 Task: Select the schedule "Working hours".
Action: Mouse moved to (570, 263)
Screenshot: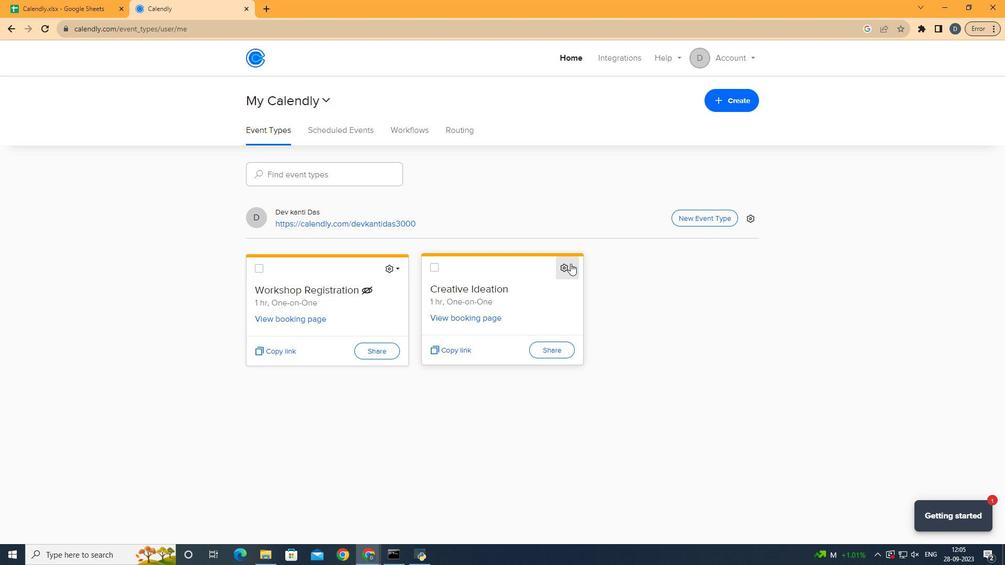 
Action: Mouse pressed left at (570, 263)
Screenshot: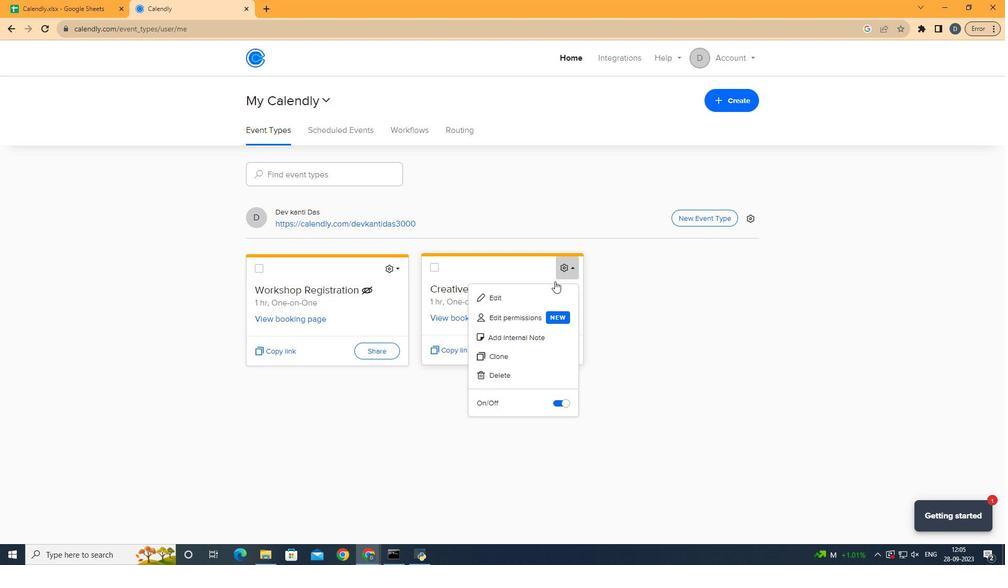 
Action: Mouse moved to (533, 300)
Screenshot: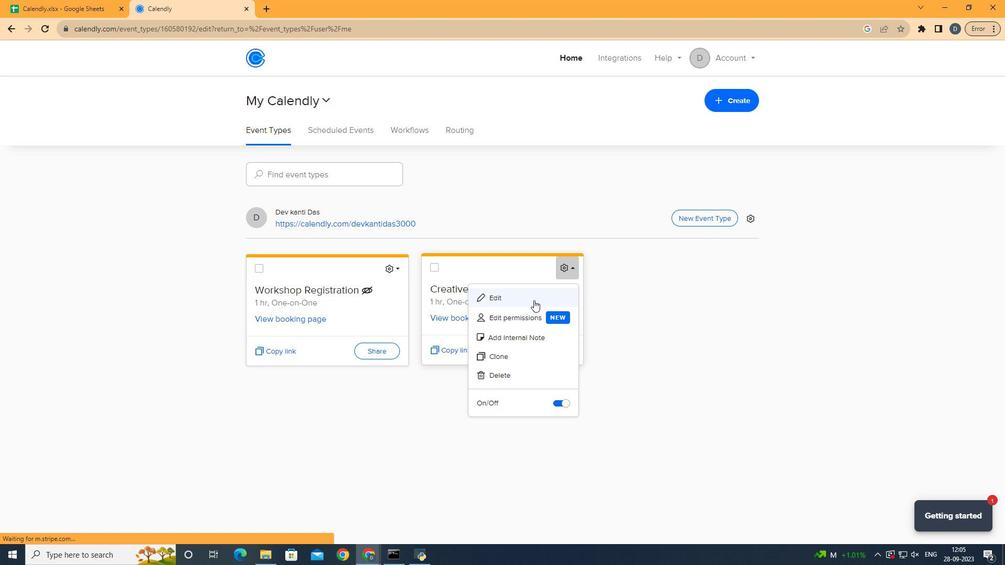 
Action: Mouse pressed left at (533, 300)
Screenshot: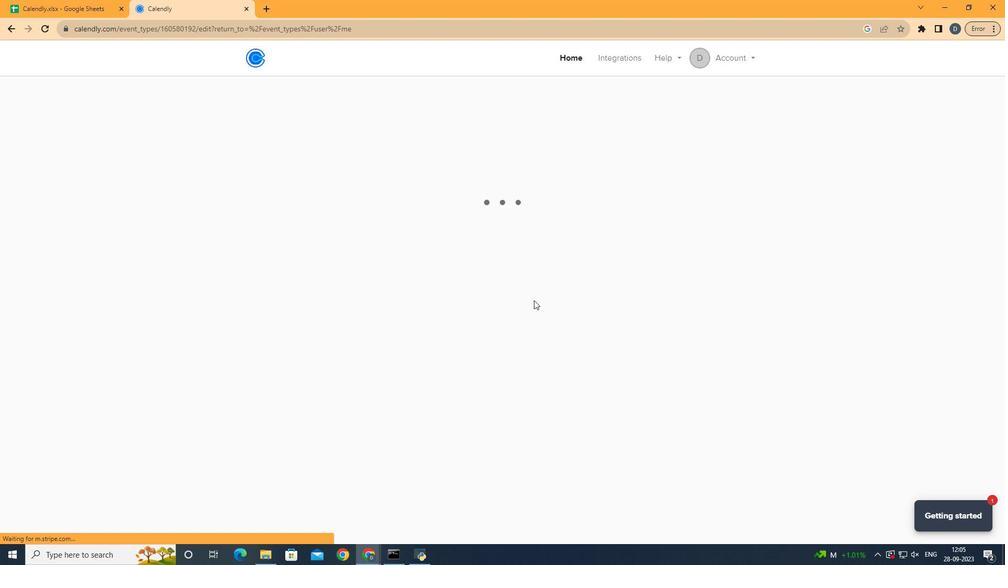 
Action: Mouse moved to (428, 229)
Screenshot: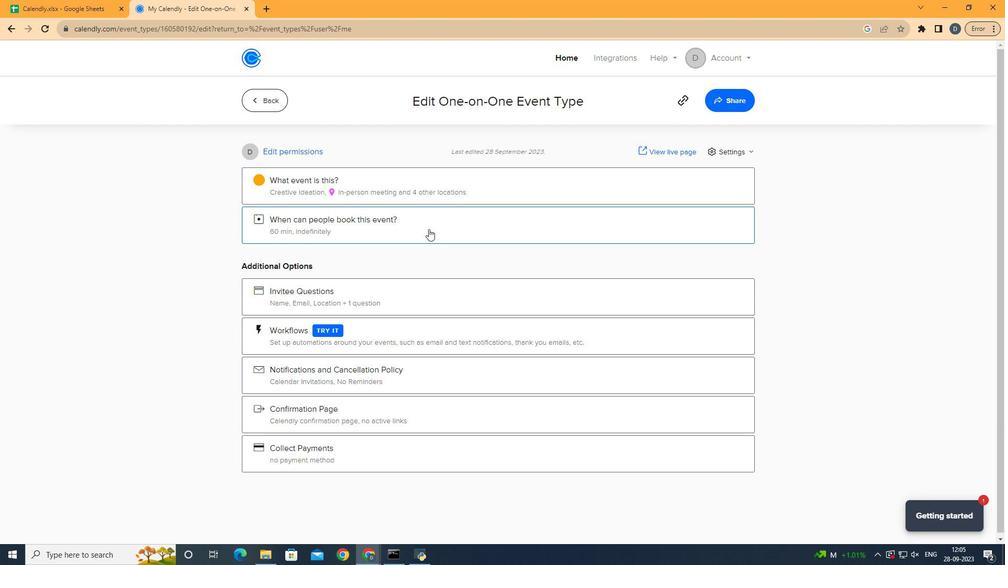 
Action: Mouse pressed left at (428, 229)
Screenshot: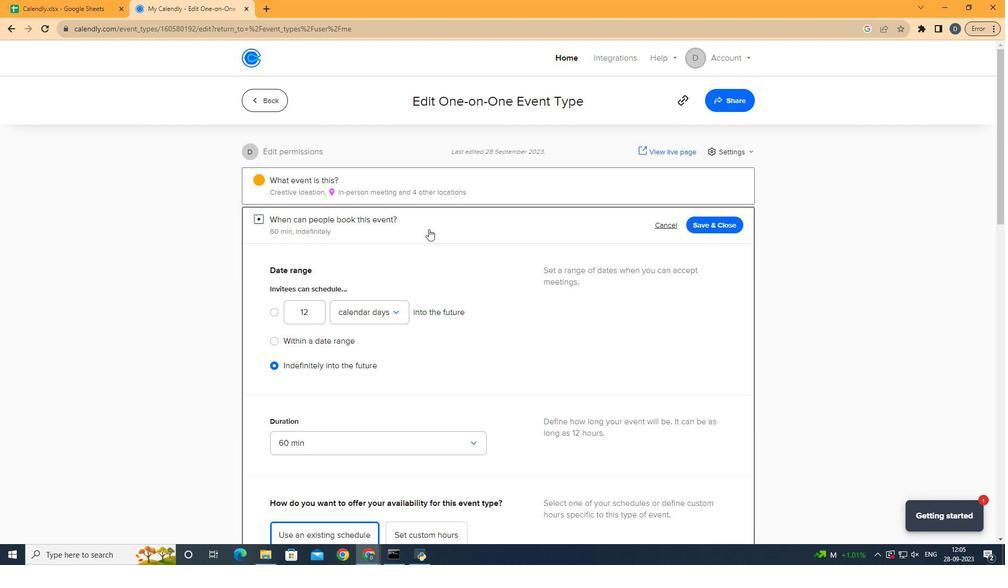 
Action: Mouse moved to (463, 304)
Screenshot: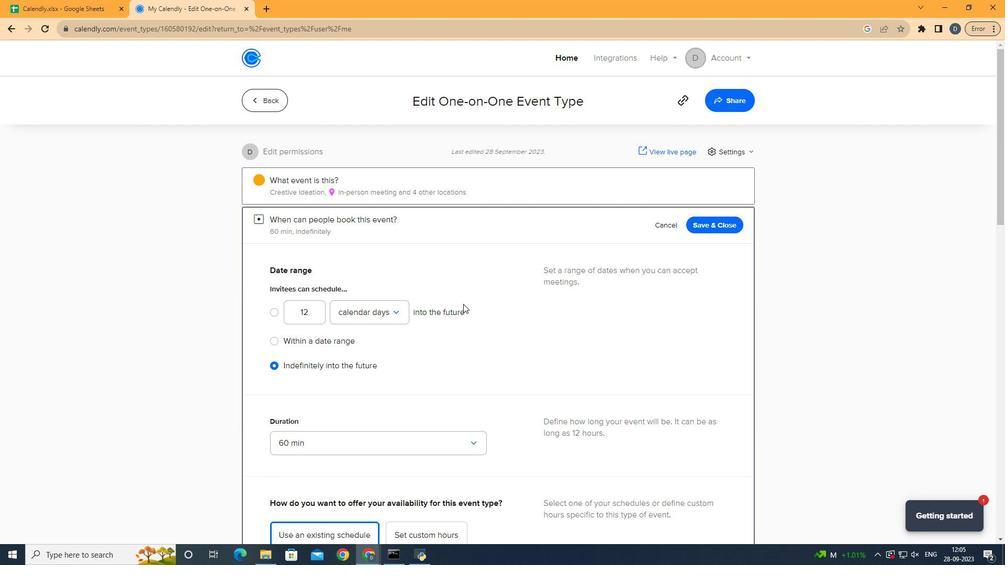 
Action: Mouse scrolled (463, 303) with delta (0, 0)
Screenshot: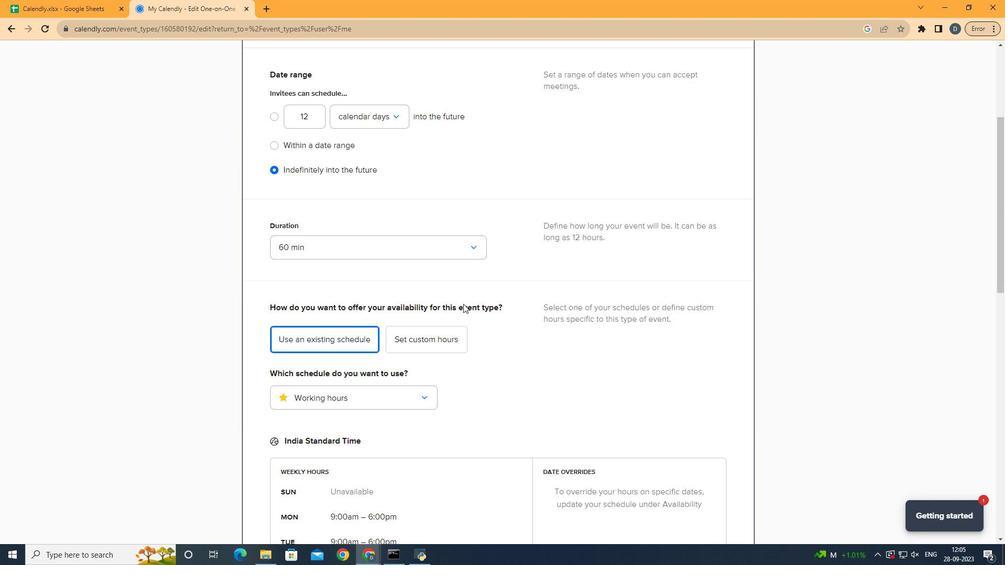 
Action: Mouse scrolled (463, 303) with delta (0, 0)
Screenshot: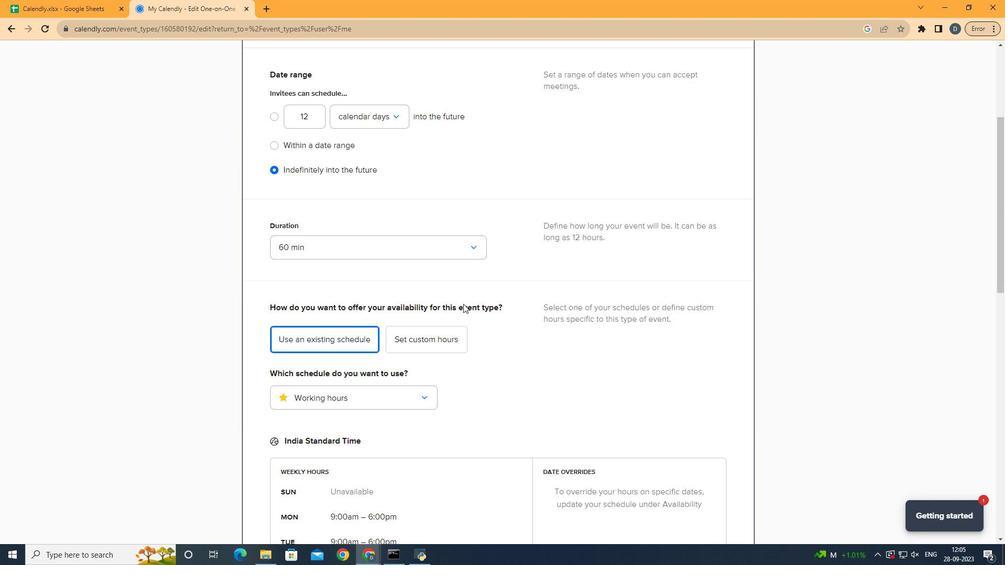 
Action: Mouse scrolled (463, 303) with delta (0, 0)
Screenshot: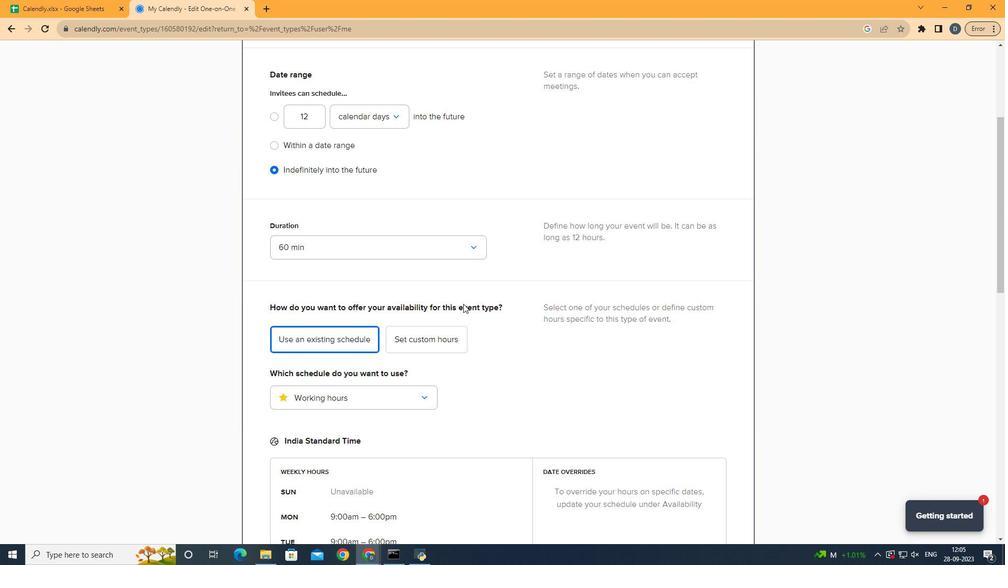 
Action: Mouse scrolled (463, 303) with delta (0, 0)
Screenshot: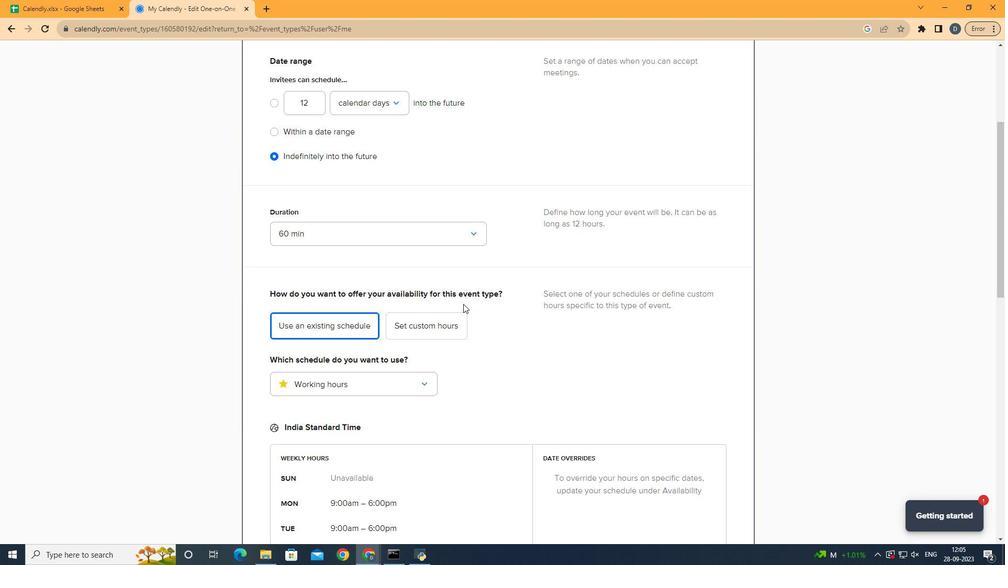 
Action: Mouse scrolled (463, 303) with delta (0, 0)
Screenshot: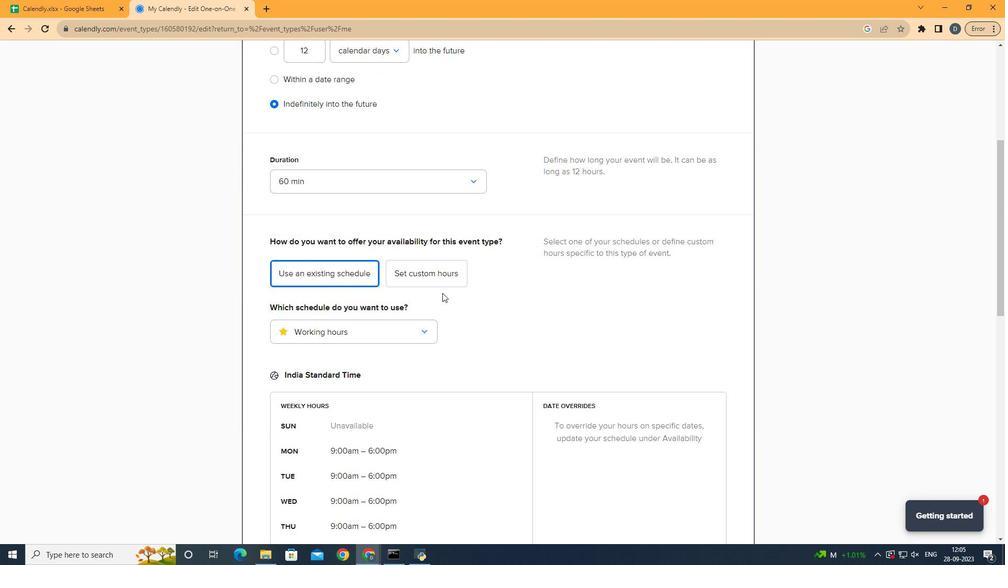 
Action: Mouse moved to (344, 274)
Screenshot: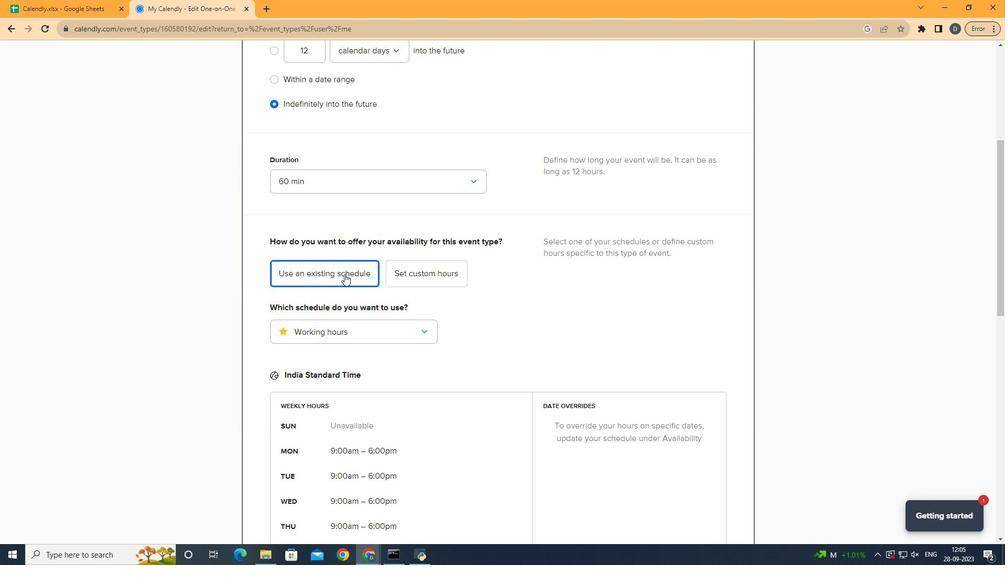 
Action: Mouse pressed left at (344, 274)
Screenshot: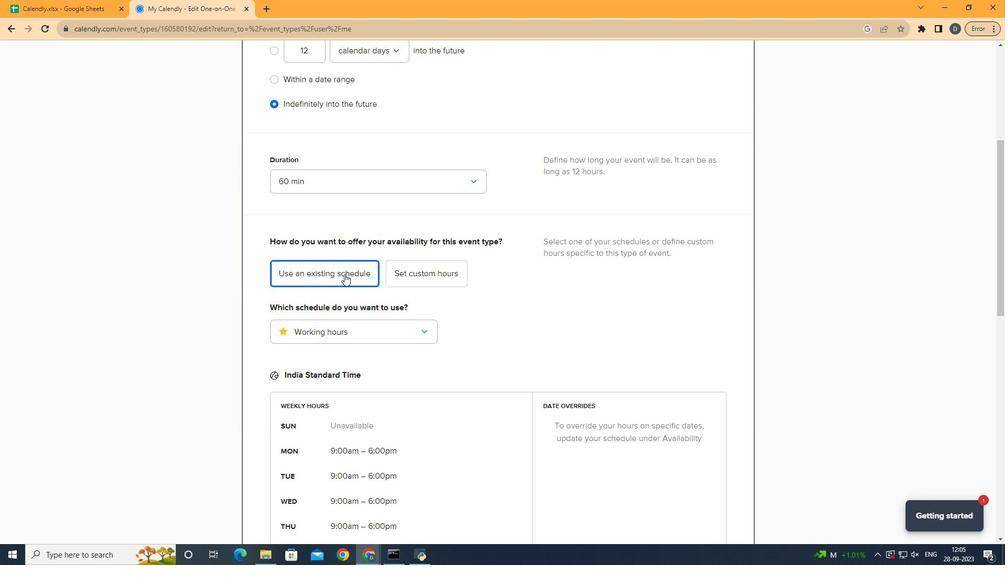 
Action: Mouse moved to (360, 322)
Screenshot: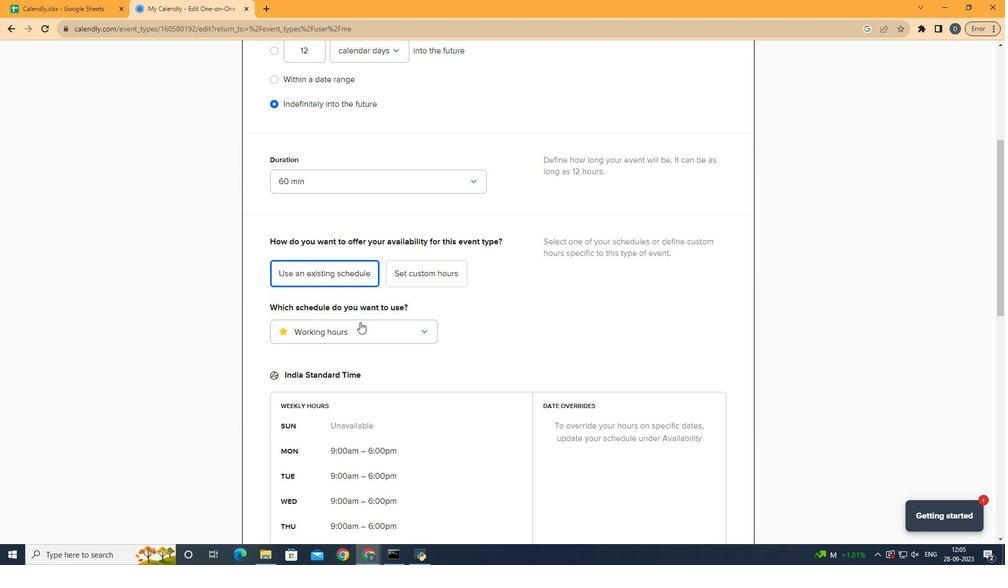 
Action: Mouse pressed left at (360, 322)
Screenshot: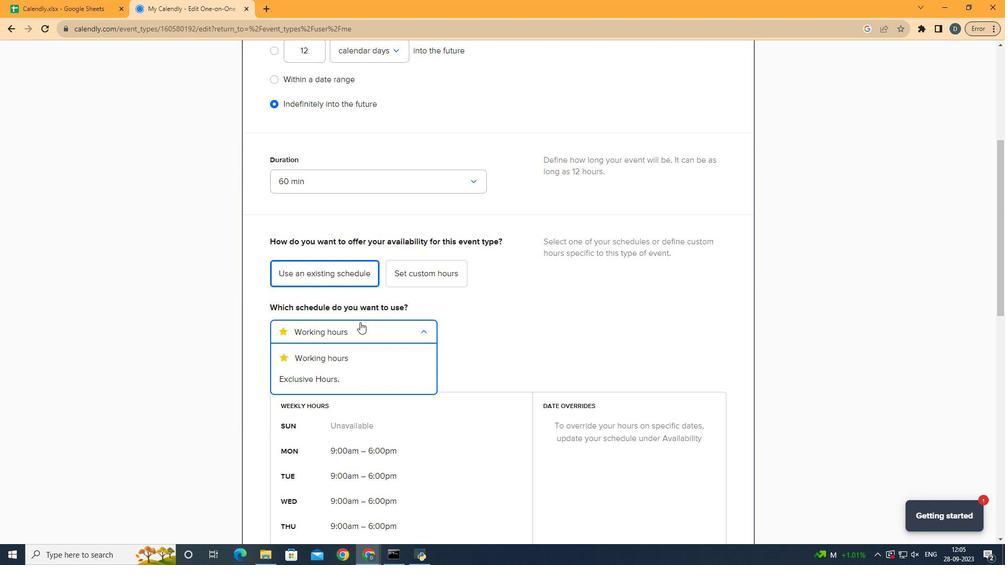 
Action: Mouse moved to (355, 362)
Screenshot: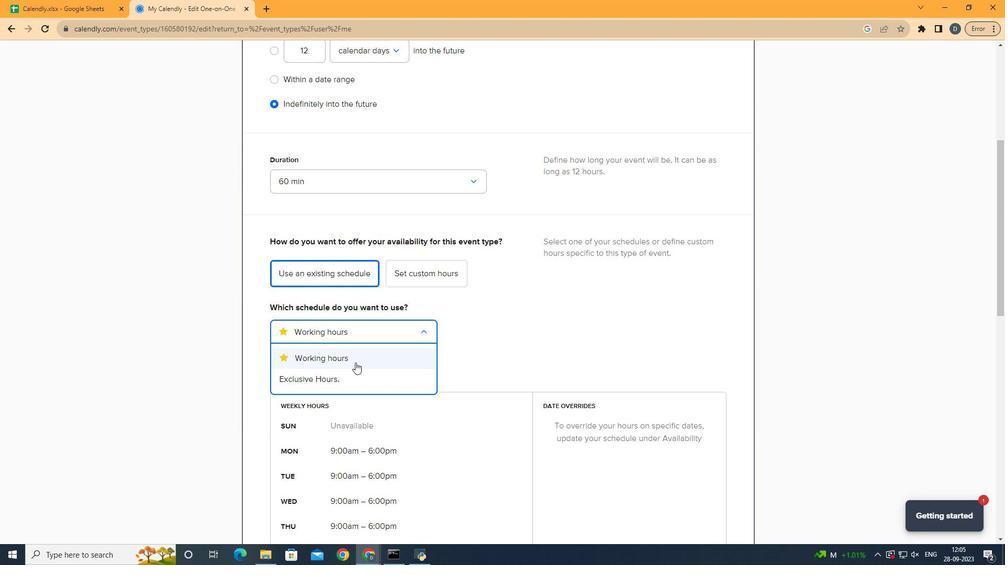 
Action: Mouse pressed left at (355, 362)
Screenshot: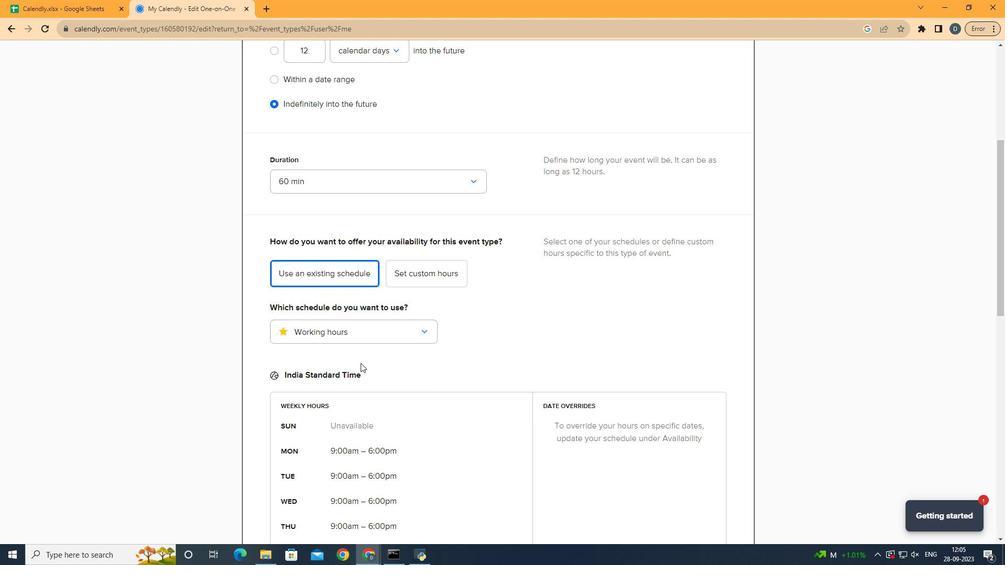 
Action: Mouse moved to (544, 348)
Screenshot: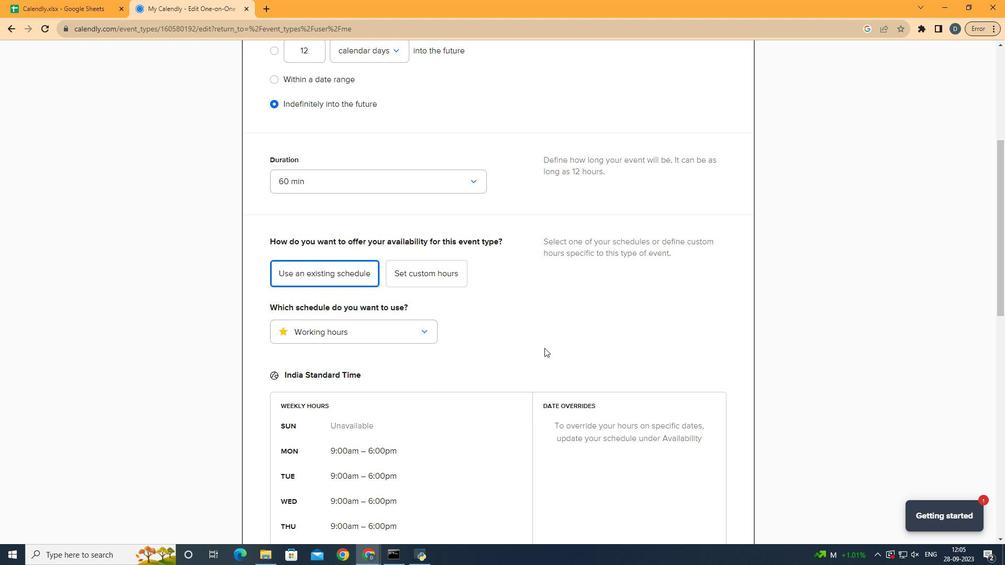 
Action: Mouse pressed left at (544, 348)
Screenshot: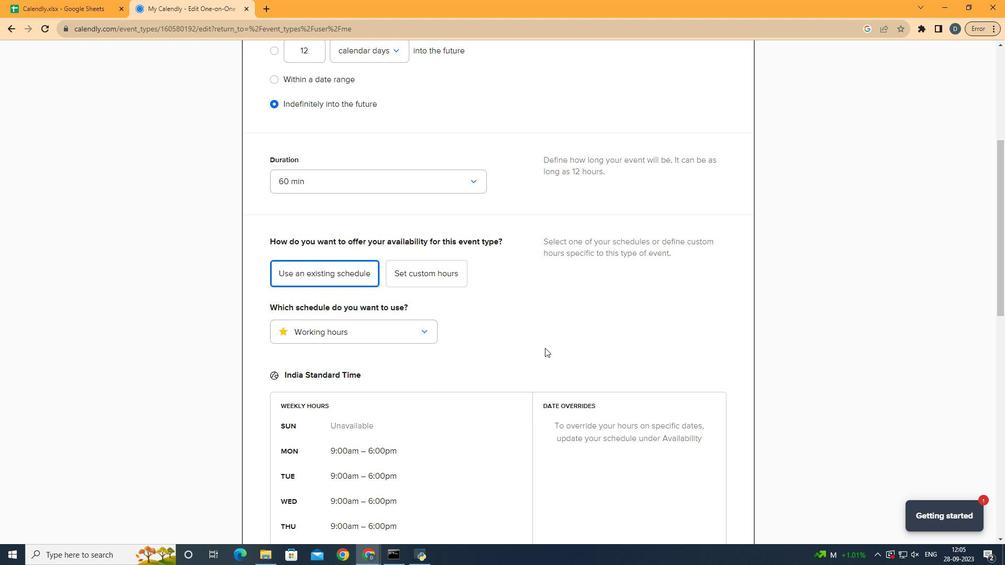 
Action: Mouse moved to (544, 348)
Screenshot: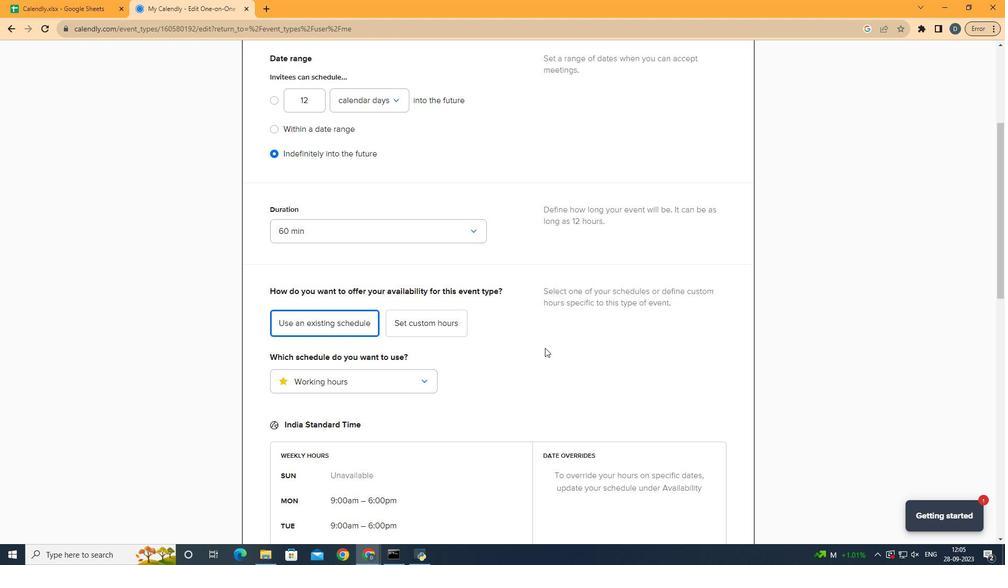 
Action: Mouse scrolled (544, 348) with delta (0, 0)
Screenshot: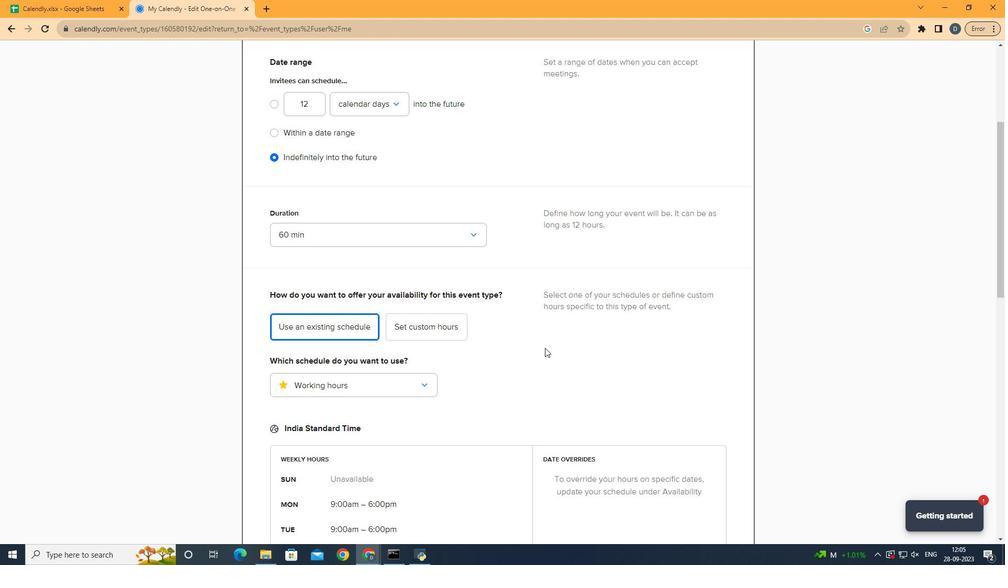 
Action: Mouse scrolled (544, 348) with delta (0, 0)
Screenshot: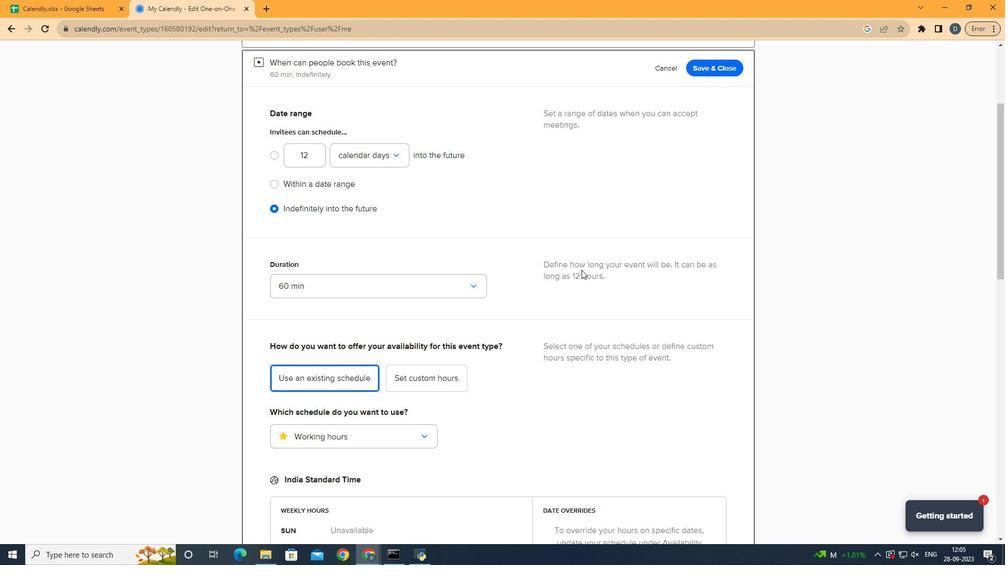 
Action: Mouse moved to (734, 59)
Screenshot: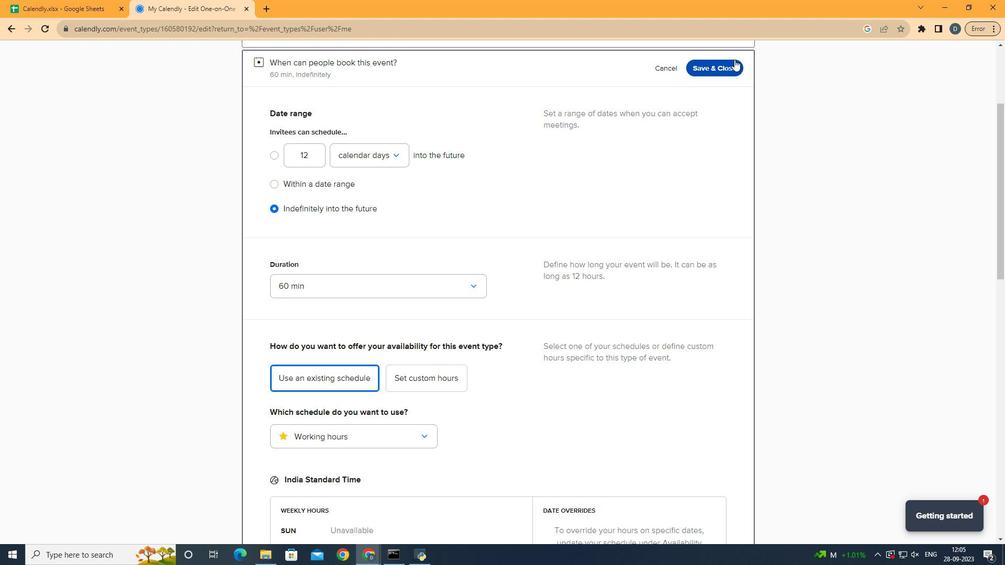 
Action: Mouse pressed left at (734, 59)
Screenshot: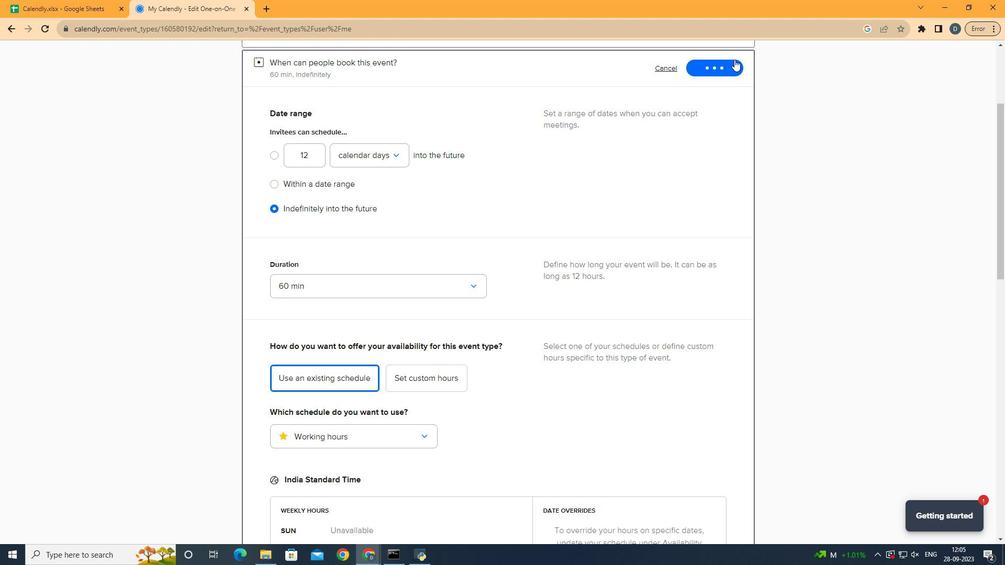 
Action: Mouse moved to (849, 363)
Screenshot: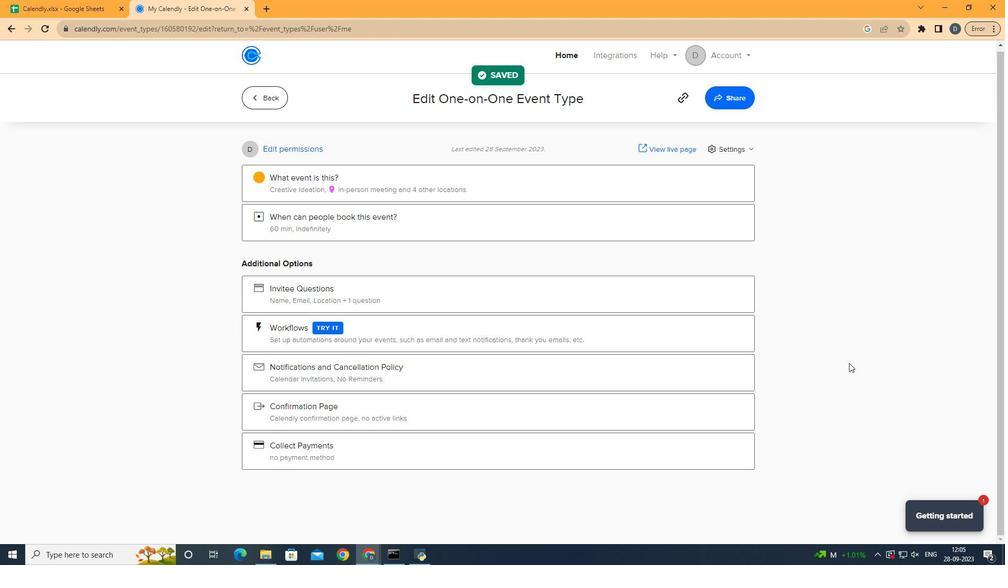 
